 Task: Add the task  Implement continuous integration for better code integration and testing to the section Cloud Migration Sprint in the project TransformWorks and add a Due Date to the respective task as 2024/02/17.
Action: Mouse moved to (844, 553)
Screenshot: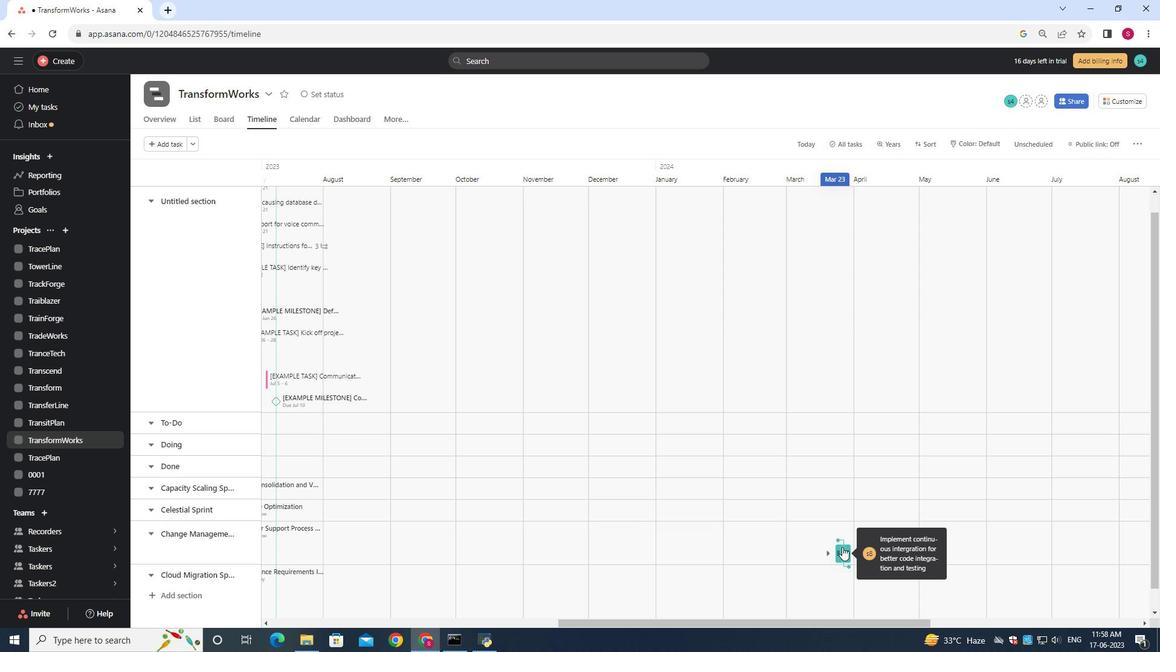 
Action: Mouse pressed left at (844, 553)
Screenshot: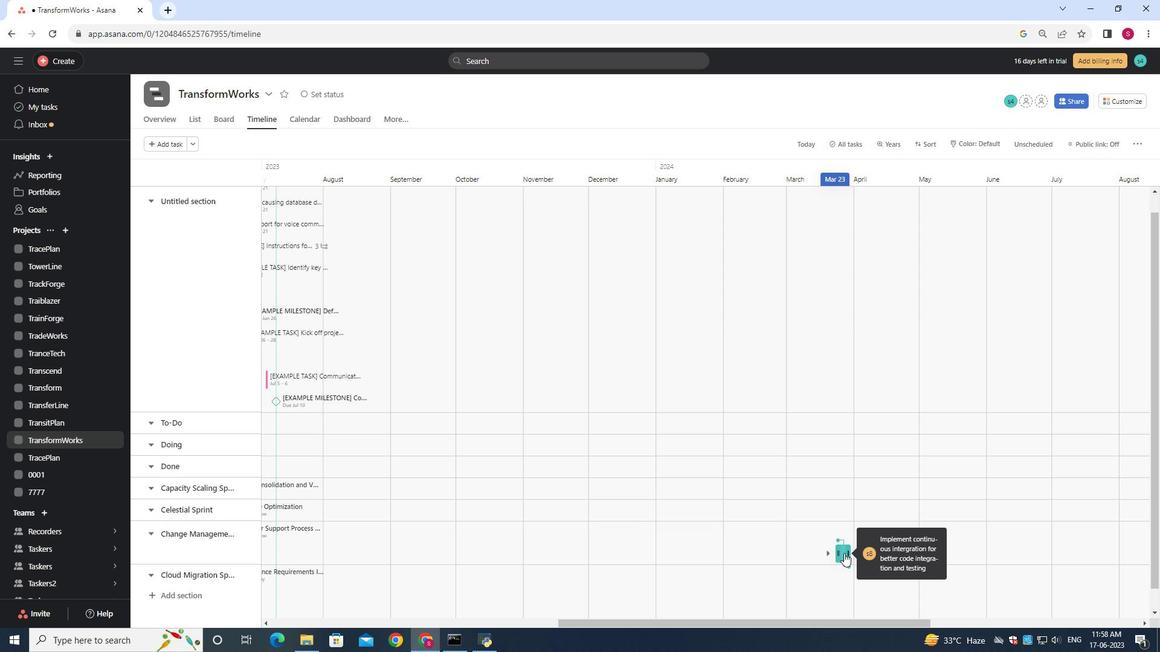 
Action: Mouse moved to (825, 557)
Screenshot: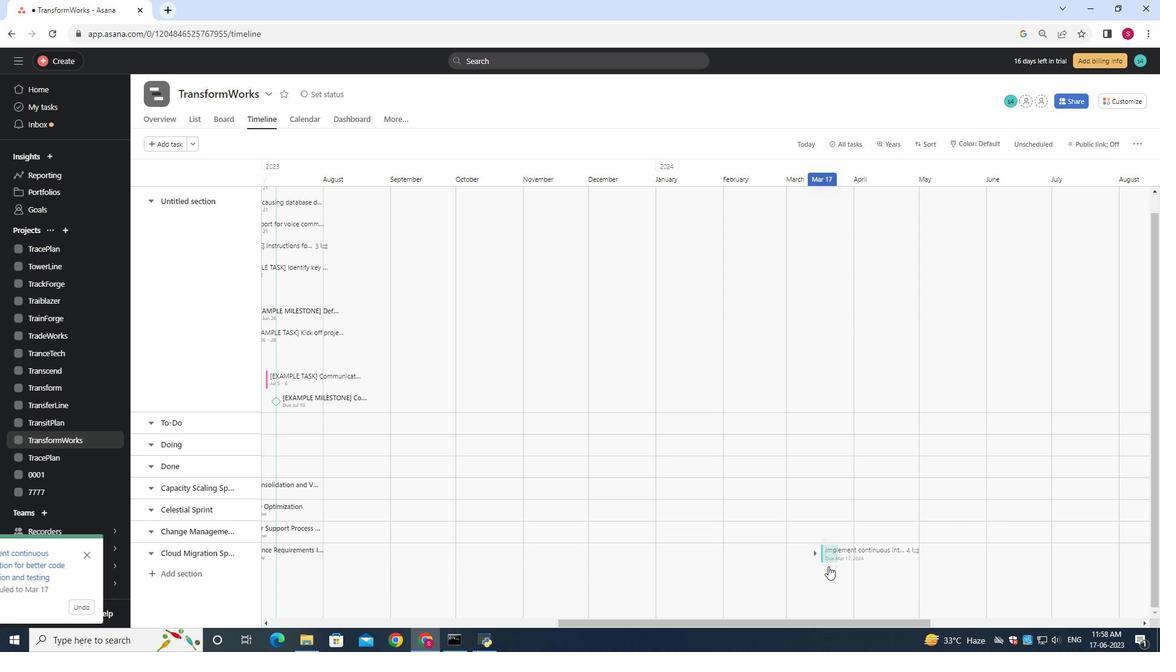 
Action: Mouse pressed left at (825, 557)
Screenshot: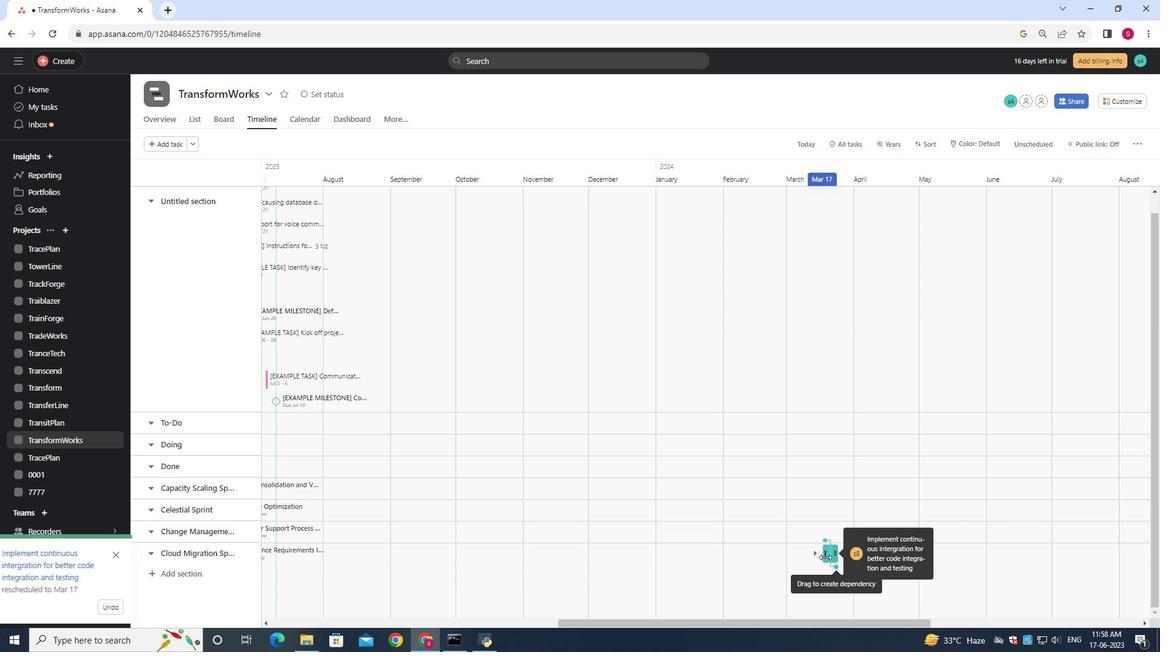 
Action: Mouse moved to (833, 554)
Screenshot: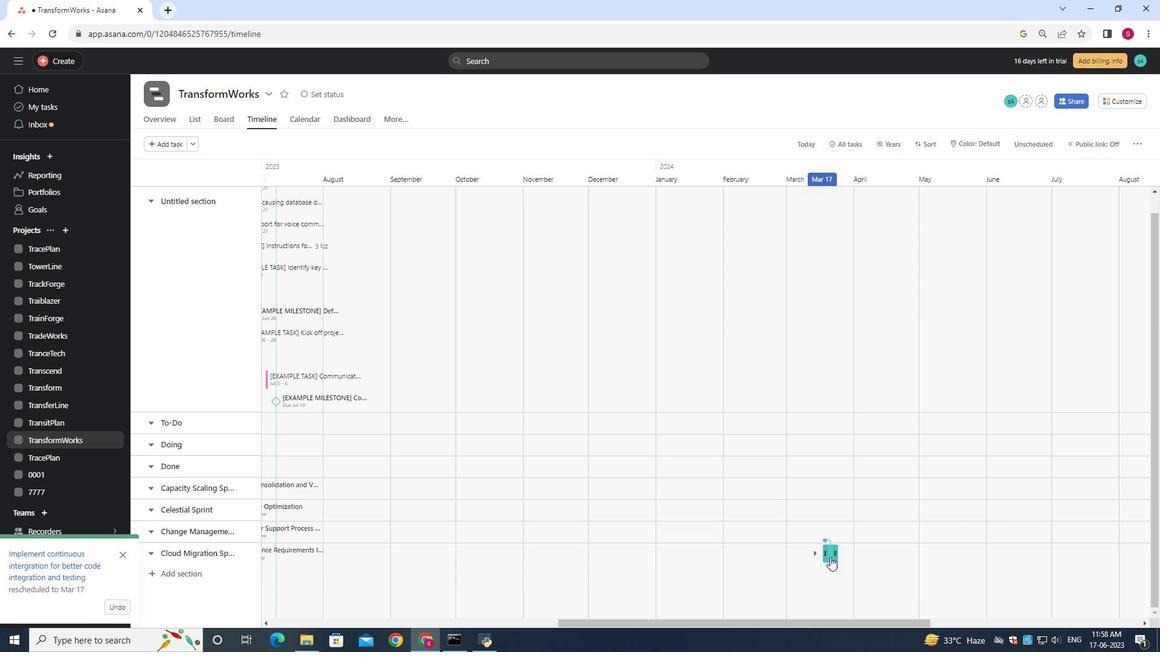 
Action: Mouse pressed left at (833, 554)
Screenshot: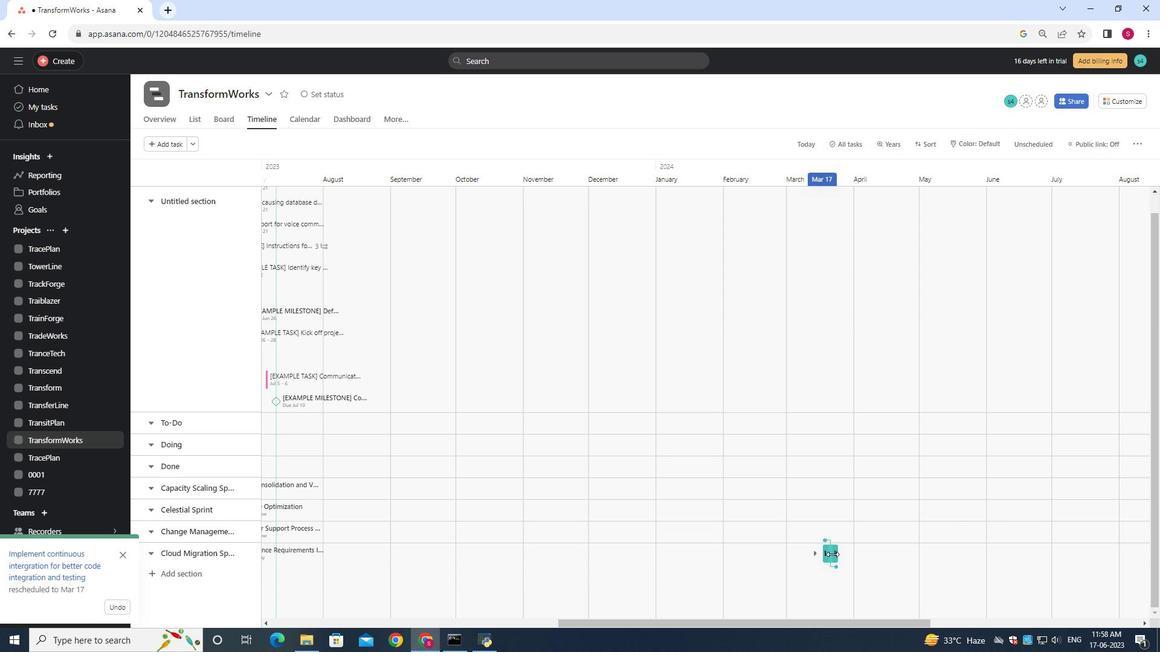 
Action: Mouse moved to (830, 553)
Screenshot: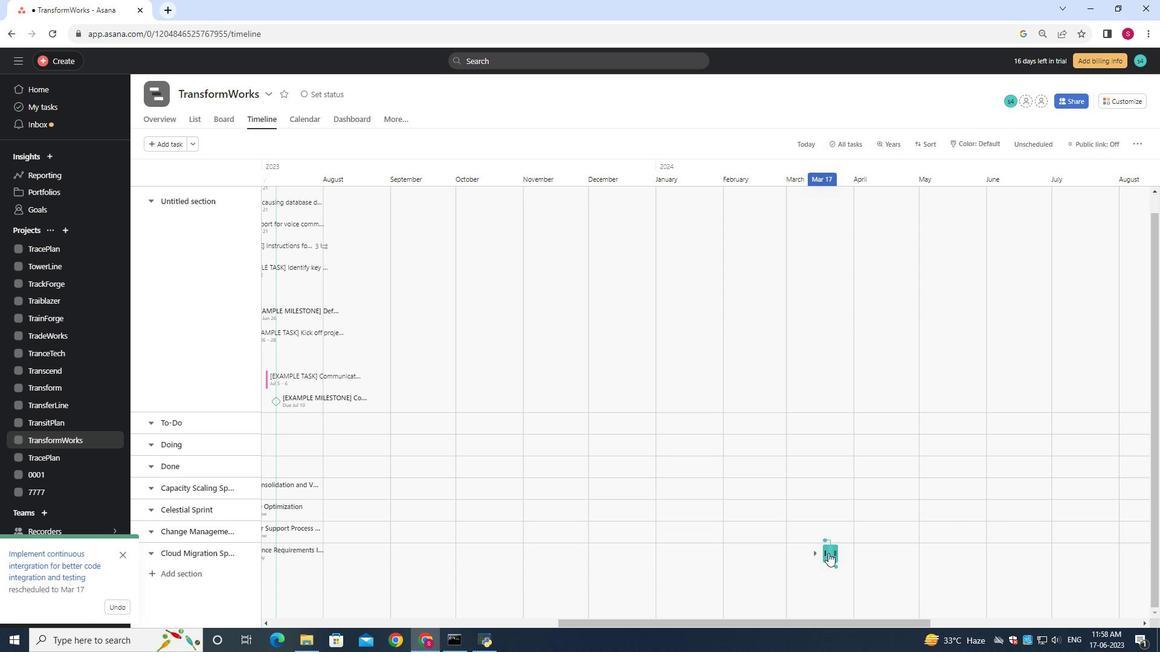 
Action: Mouse pressed left at (829, 553)
Screenshot: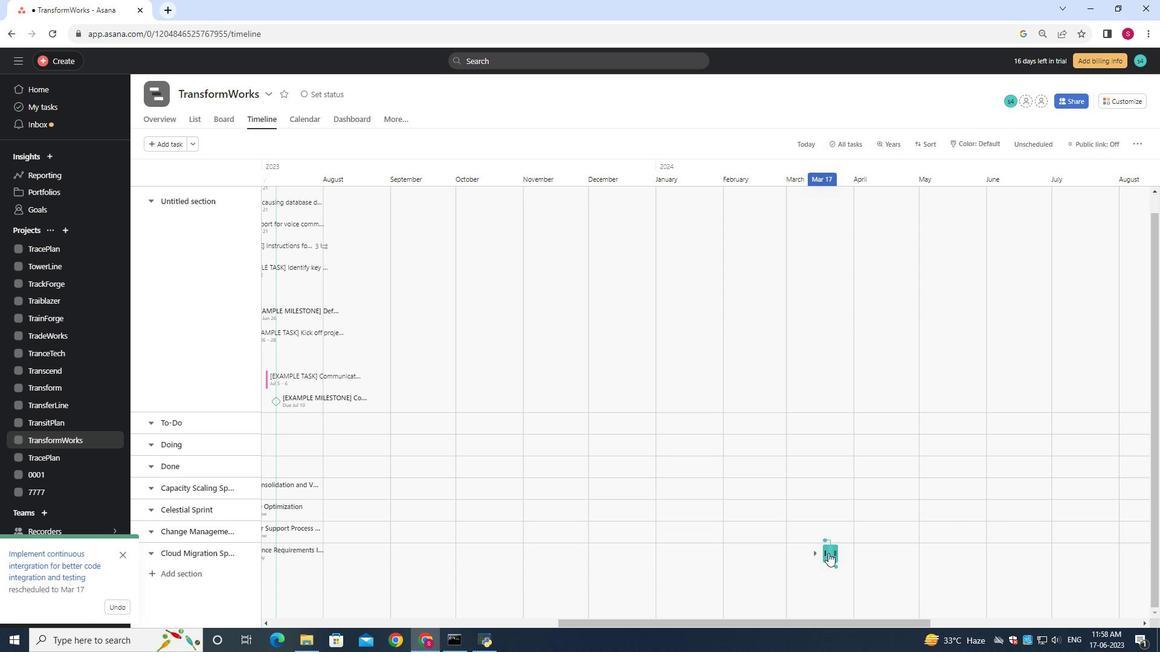 
Action: Mouse moved to (918, 244)
Screenshot: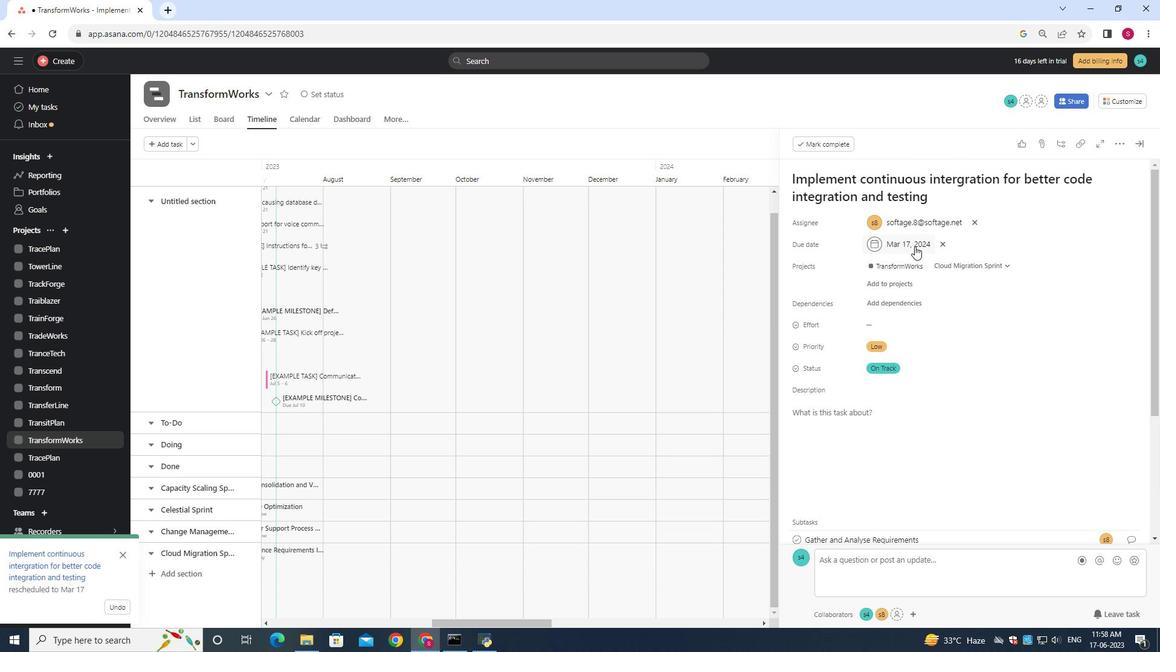 
Action: Mouse pressed left at (918, 244)
Screenshot: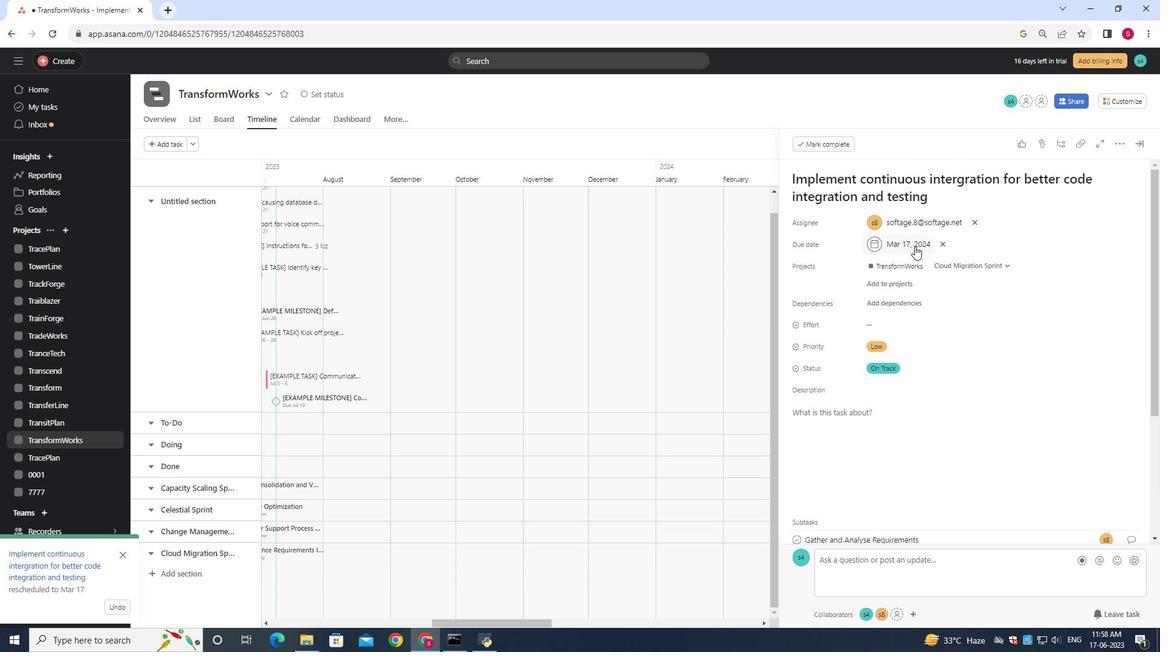 
Action: Mouse moved to (955, 278)
Screenshot: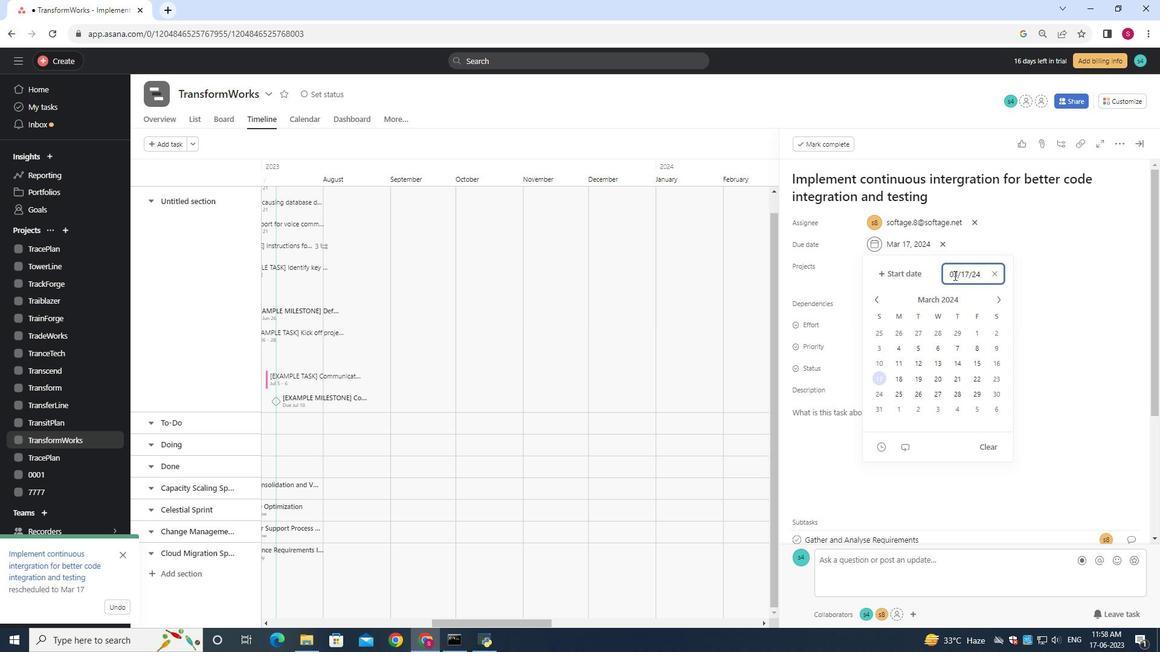 
Action: Key pressed <Key.backspace><Key.backspace><Key.backspace><Key.backspace><Key.backspace><Key.backspace><Key.backspace><Key.backspace><Key.backspace><Key.backspace><Key.backspace><Key.backspace><Key.backspace><Key.backspace><Key.backspace><Key.backspace><Key.backspace><Key.backspace><Key.backspace><Key.backspace><Key.backspace><Key.backspace><Key.backspace><Key.backspace><Key.backspace><Key.backspace>2024/02/17<Key.enter>
Screenshot: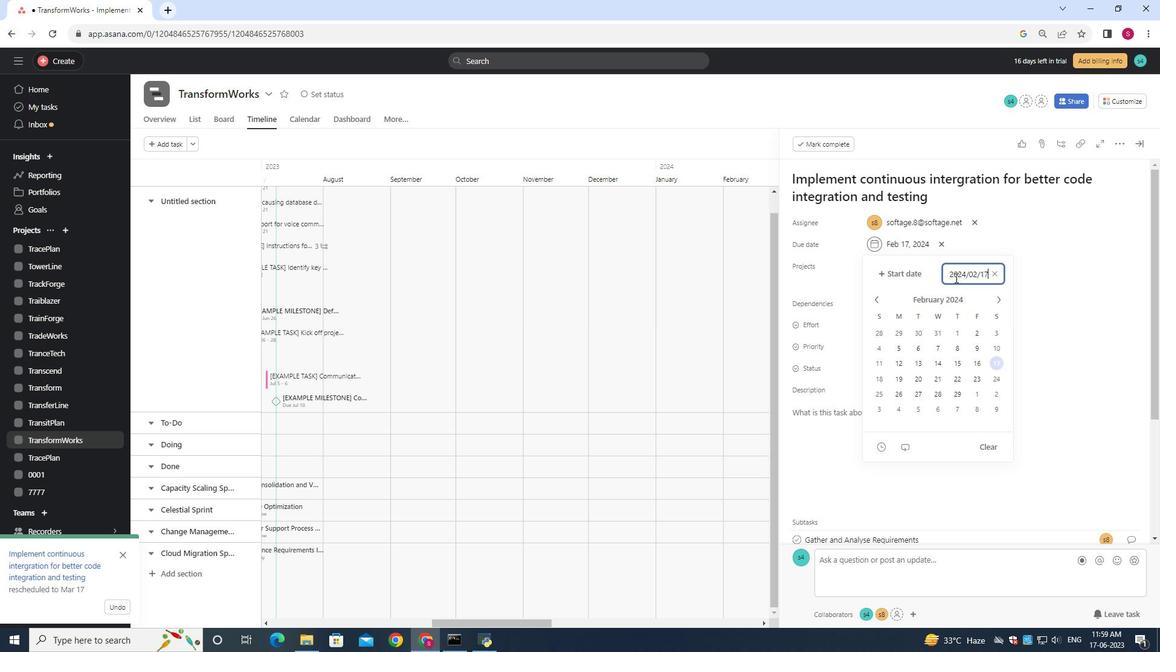 
